 Task: Learn more about a business.
Action: Mouse moved to (719, 96)
Screenshot: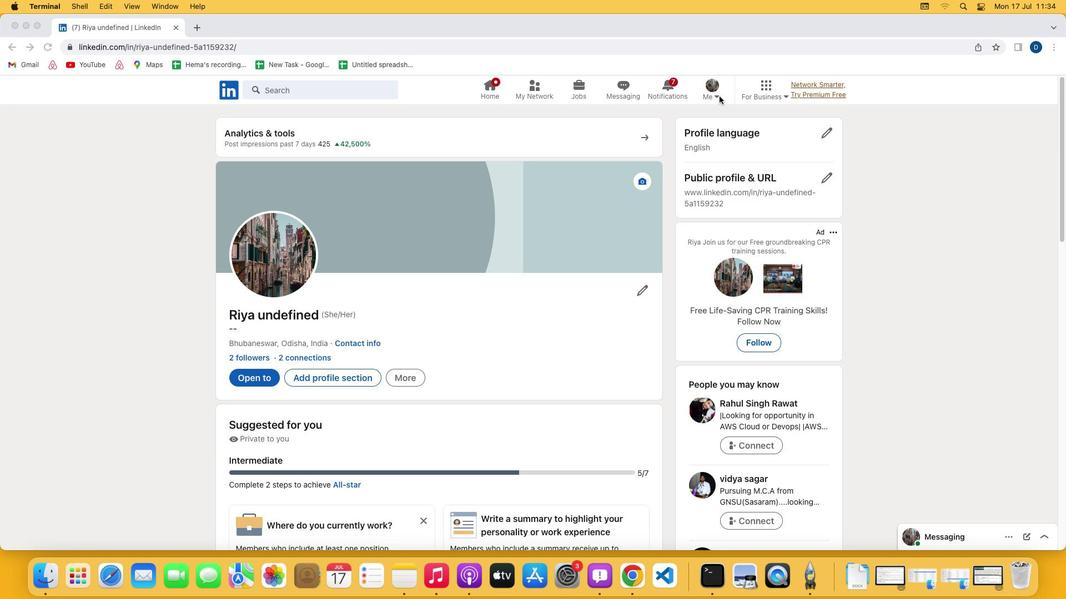 
Action: Mouse pressed left at (719, 96)
Screenshot: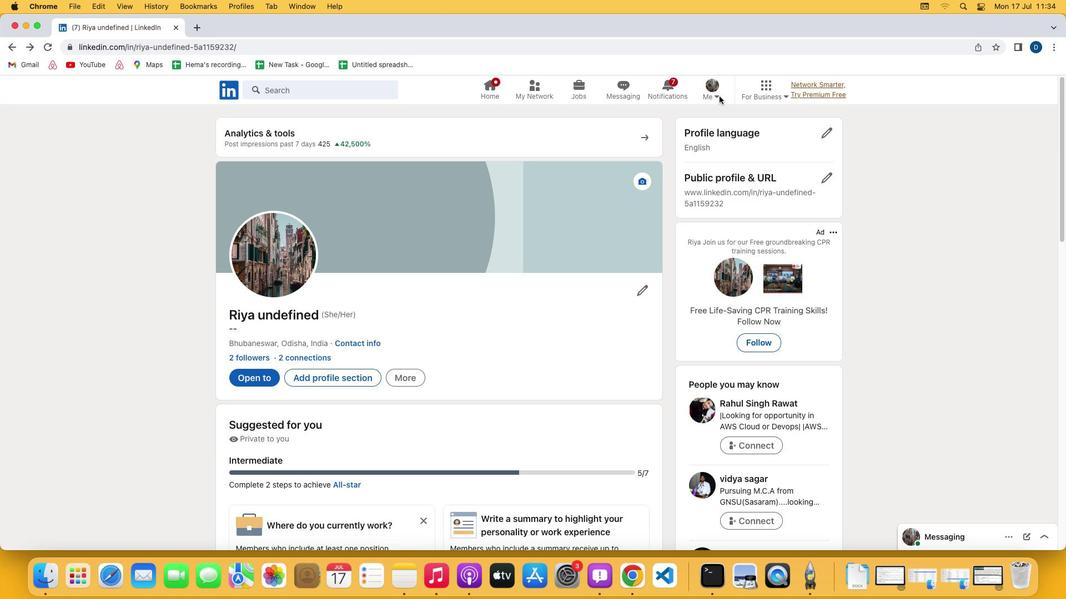 
Action: Mouse moved to (716, 96)
Screenshot: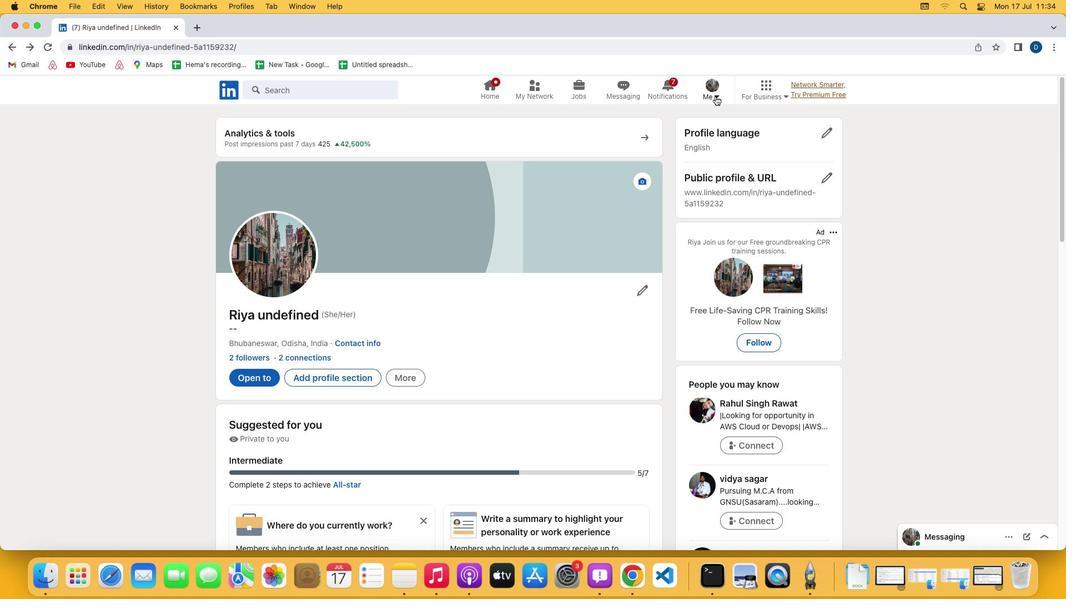
Action: Mouse pressed left at (716, 96)
Screenshot: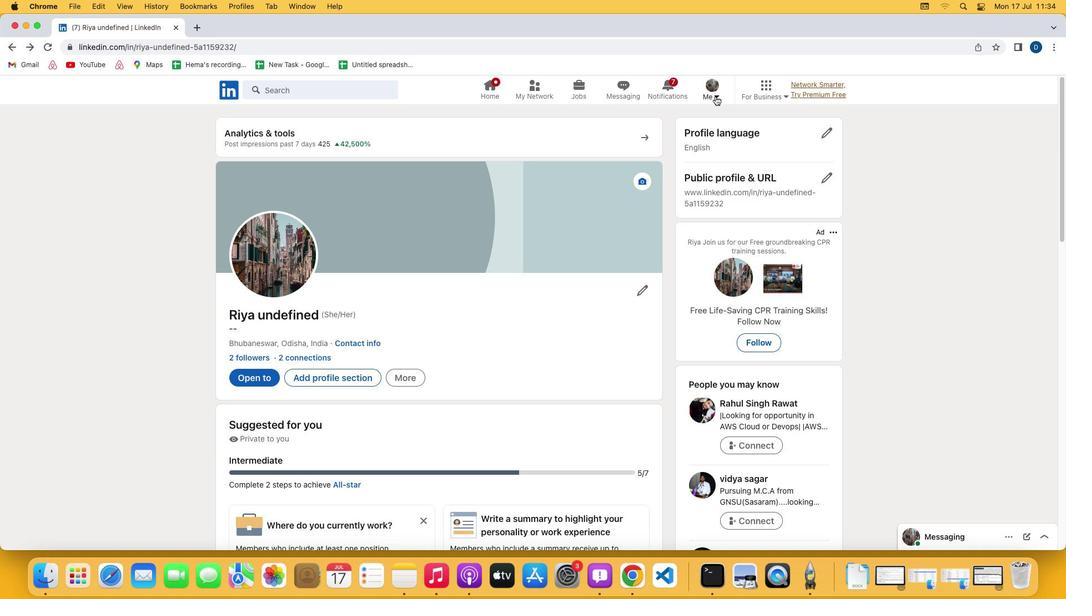 
Action: Mouse moved to (623, 210)
Screenshot: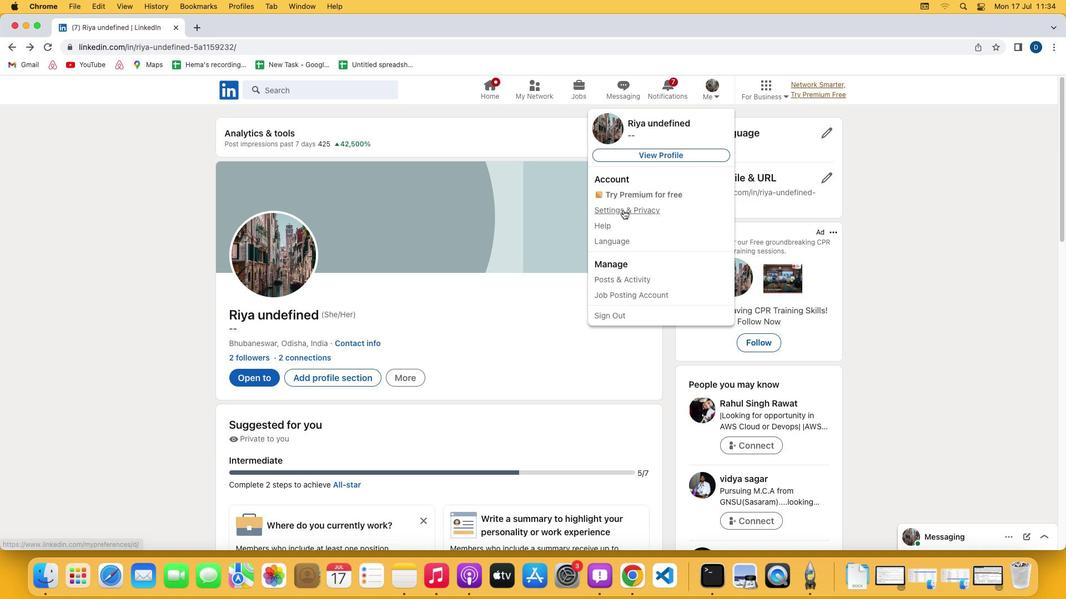 
Action: Mouse pressed left at (623, 210)
Screenshot: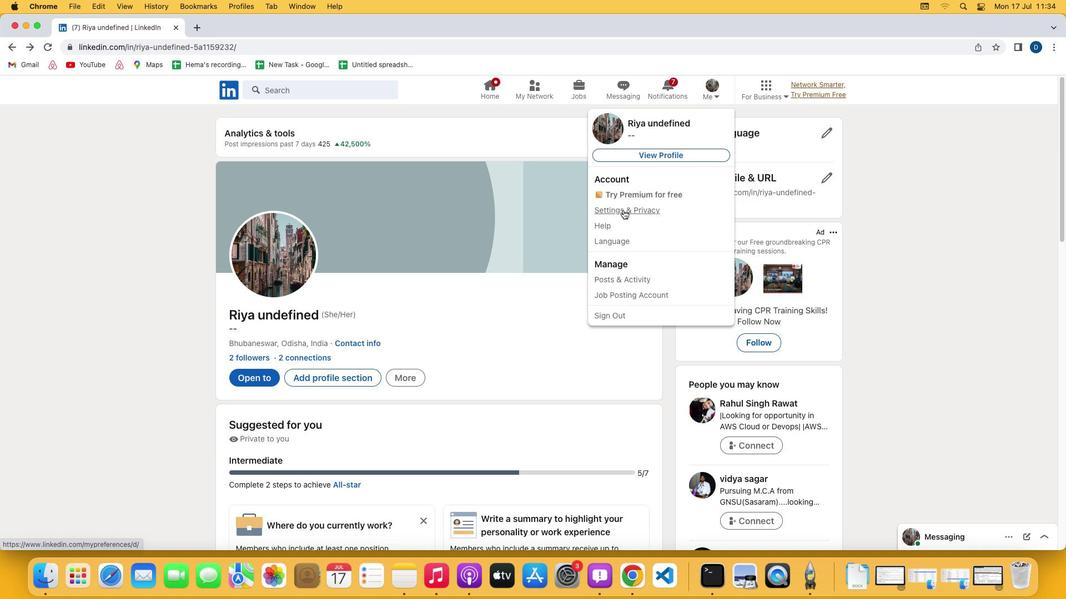 
Action: Mouse moved to (587, 281)
Screenshot: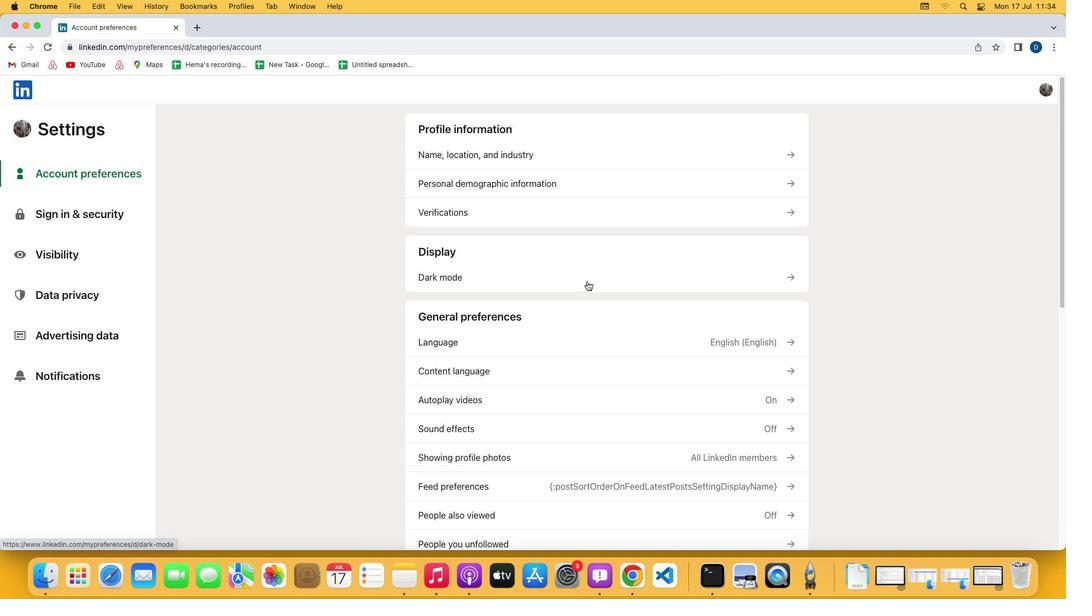 
Action: Mouse scrolled (587, 281) with delta (0, 0)
Screenshot: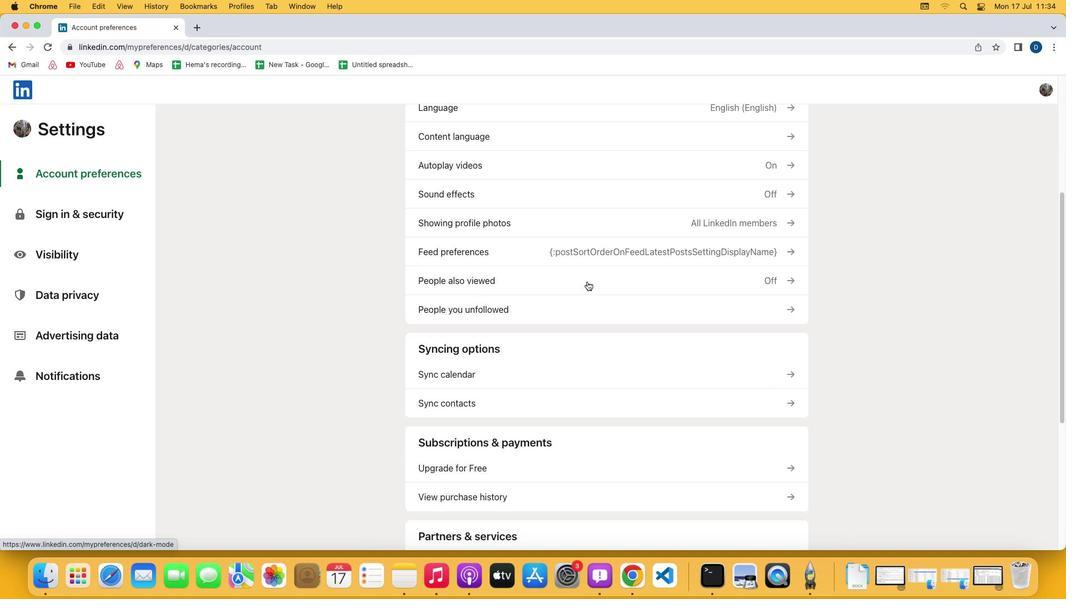 
Action: Mouse moved to (587, 281)
Screenshot: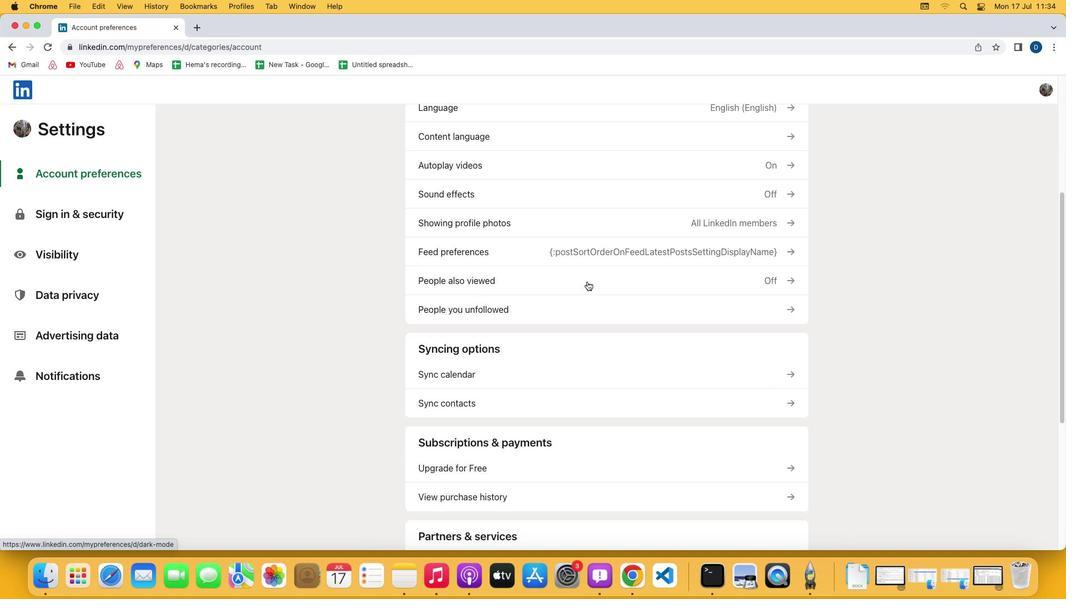 
Action: Mouse scrolled (587, 281) with delta (0, 0)
Screenshot: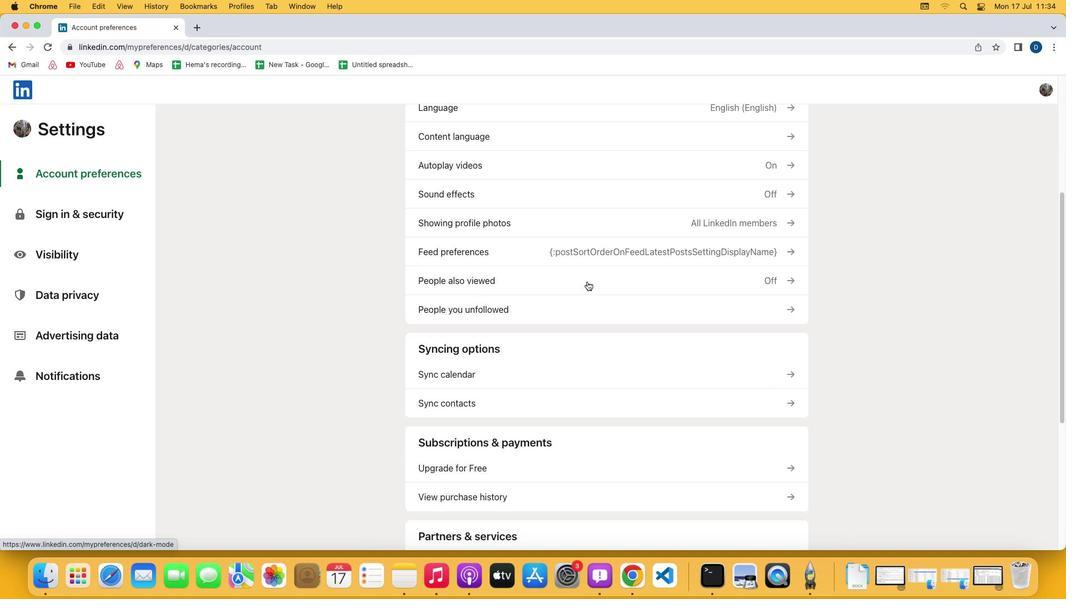 
Action: Mouse scrolled (587, 281) with delta (0, -1)
Screenshot: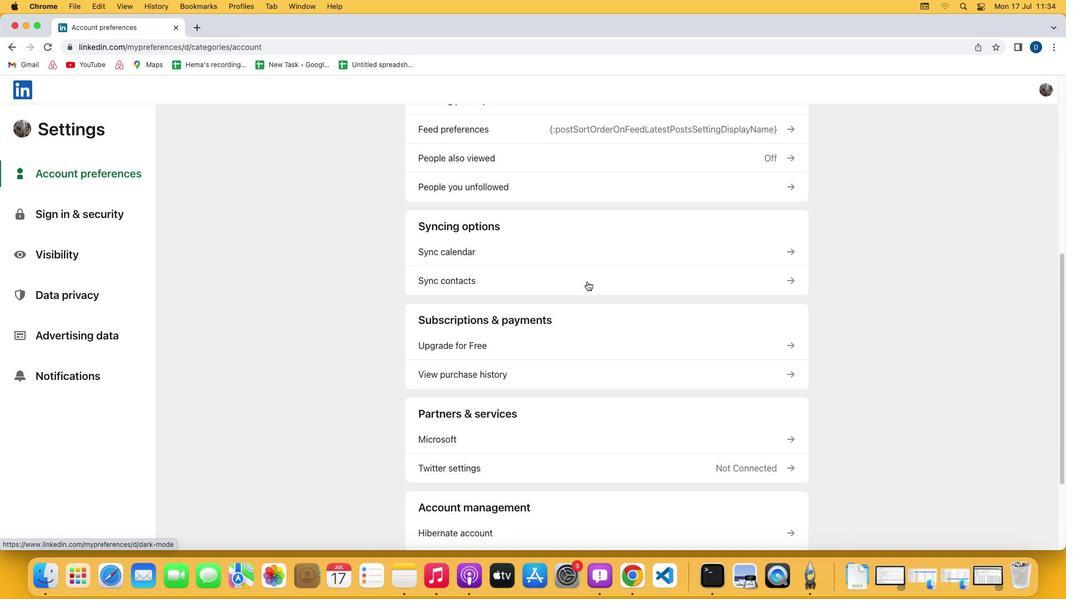
Action: Mouse scrolled (587, 281) with delta (0, -2)
Screenshot: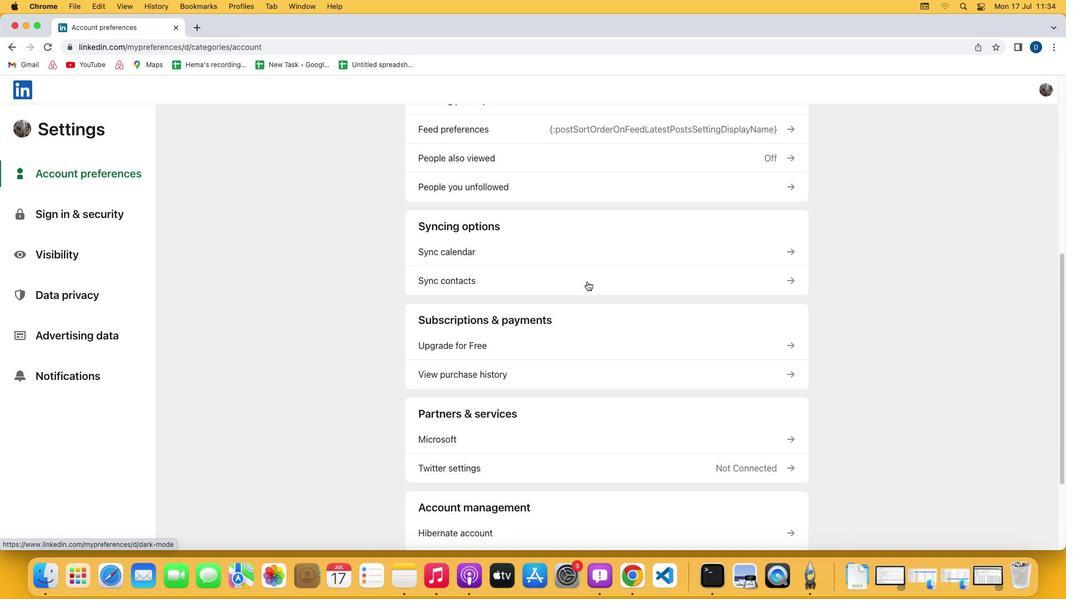 
Action: Mouse scrolled (587, 281) with delta (0, -3)
Screenshot: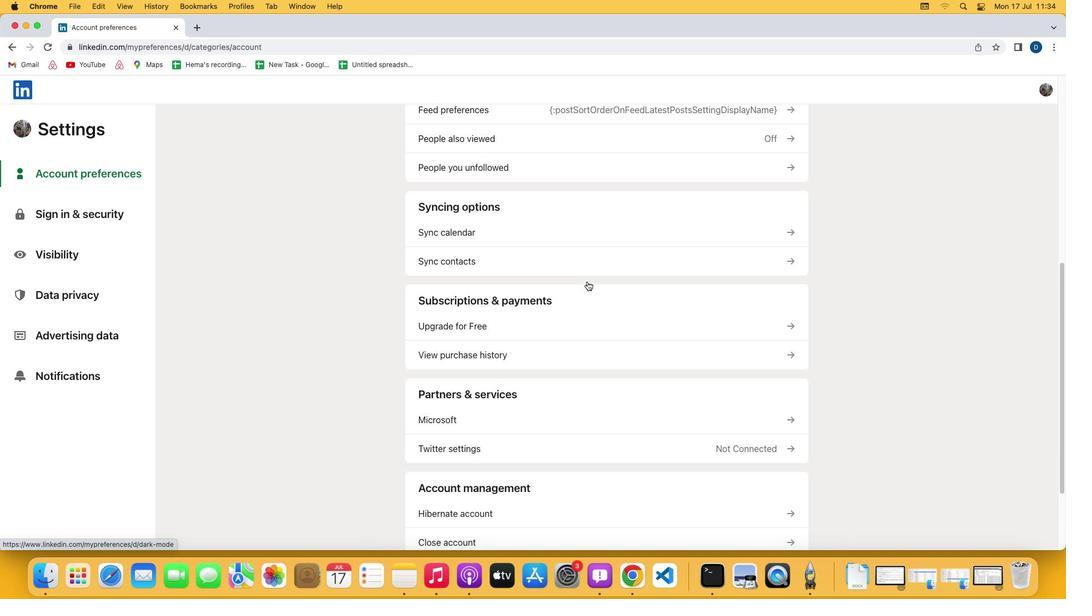 
Action: Mouse scrolled (587, 281) with delta (0, 0)
Screenshot: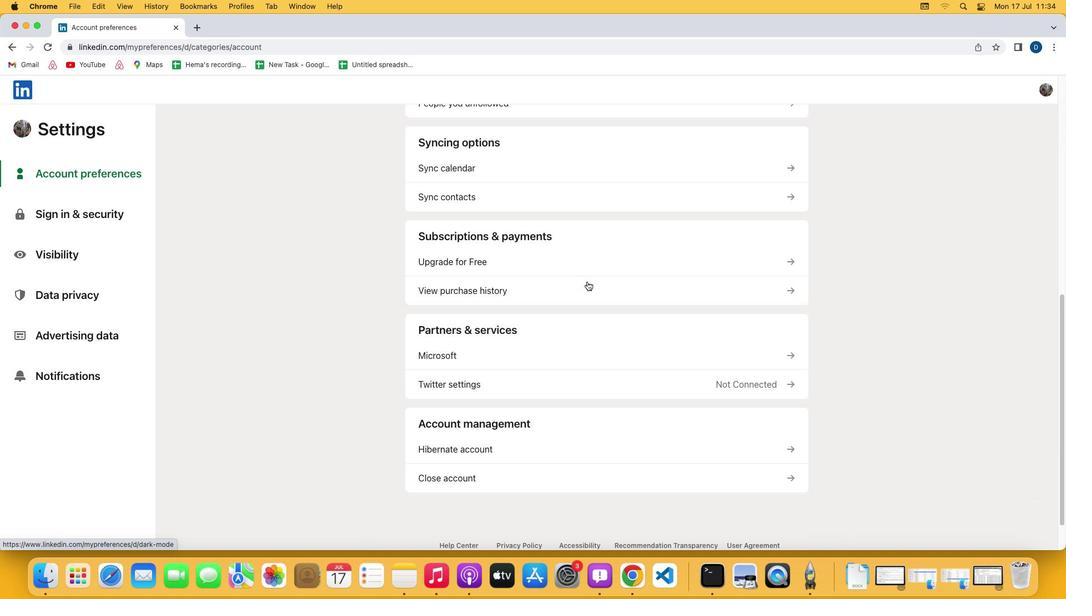 
Action: Mouse scrolled (587, 281) with delta (0, 0)
Screenshot: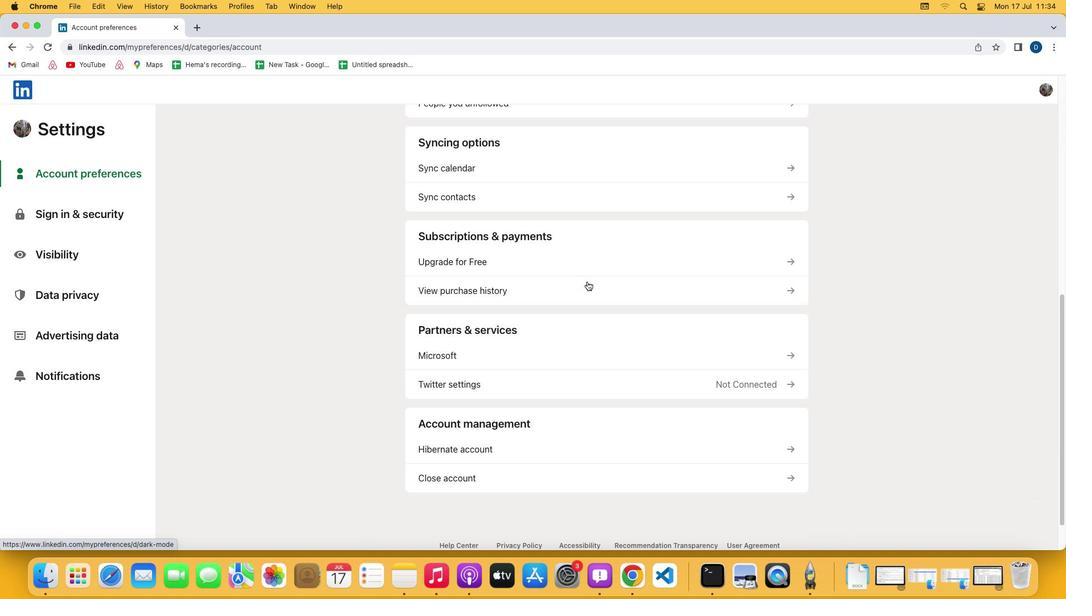 
Action: Mouse scrolled (587, 281) with delta (0, -1)
Screenshot: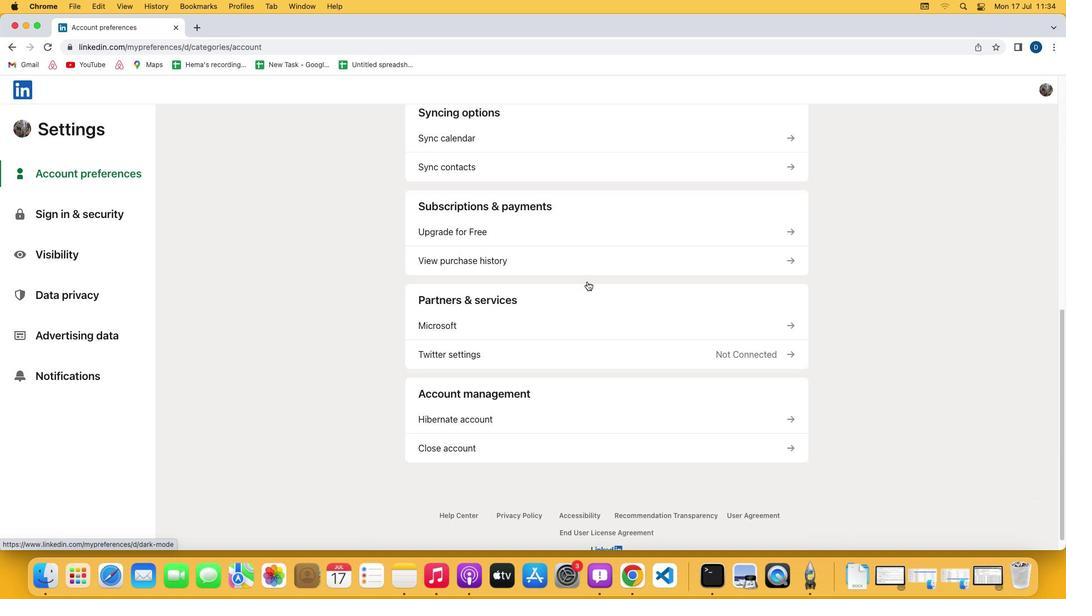 
Action: Mouse scrolled (587, 281) with delta (0, -2)
Screenshot: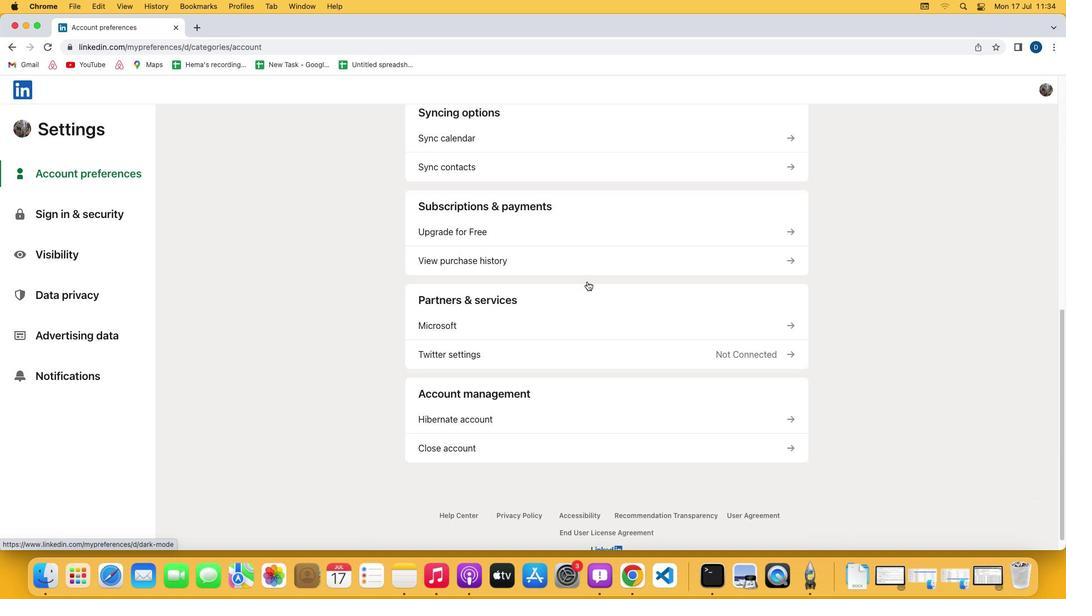 
Action: Mouse moved to (546, 220)
Screenshot: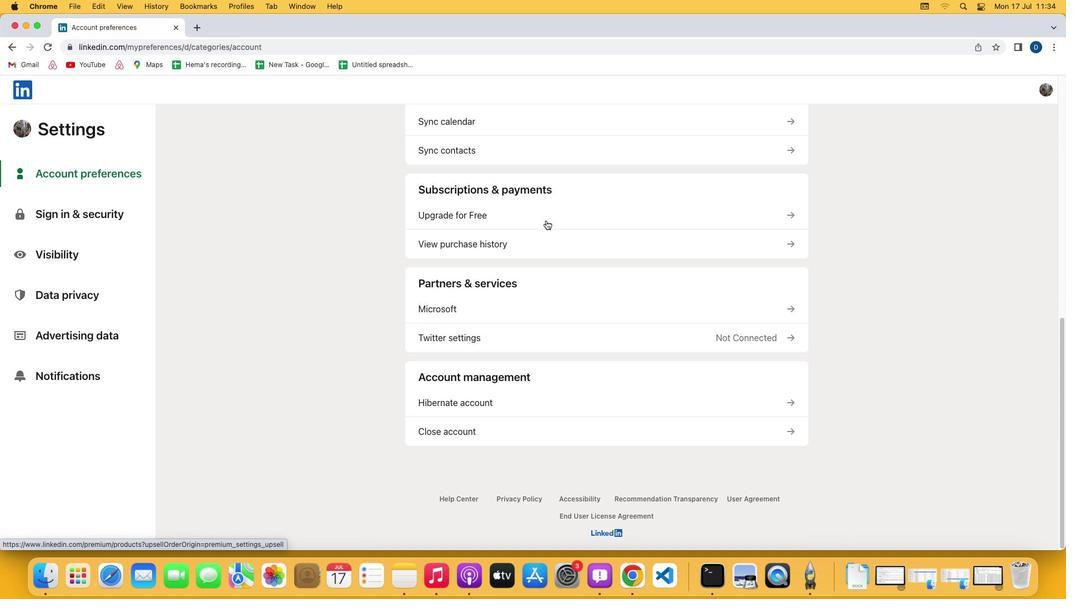 
Action: Mouse pressed left at (546, 220)
Screenshot: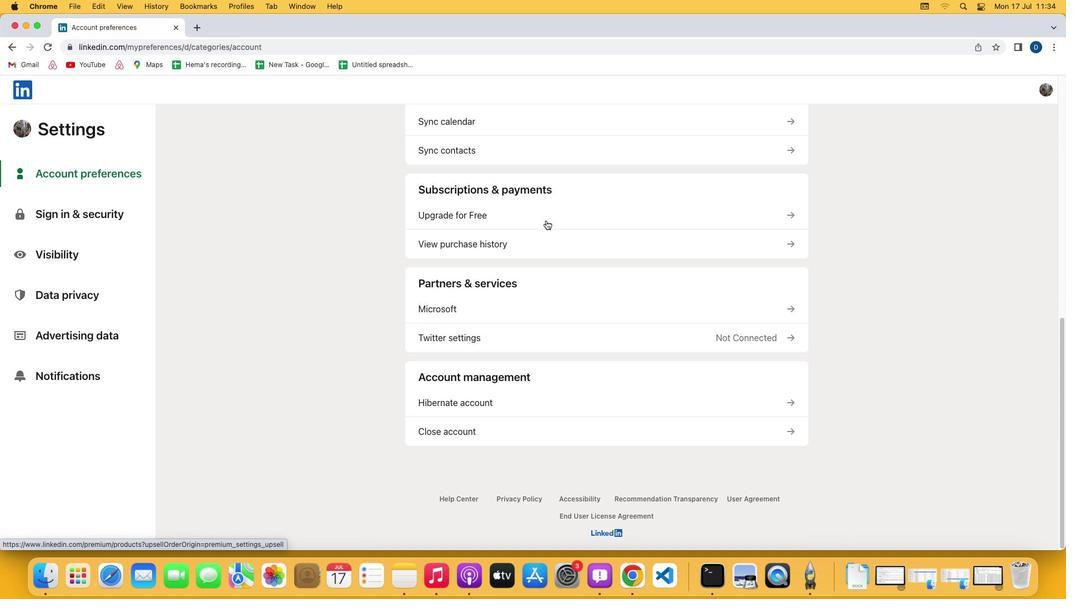 
Action: Mouse moved to (434, 324)
Screenshot: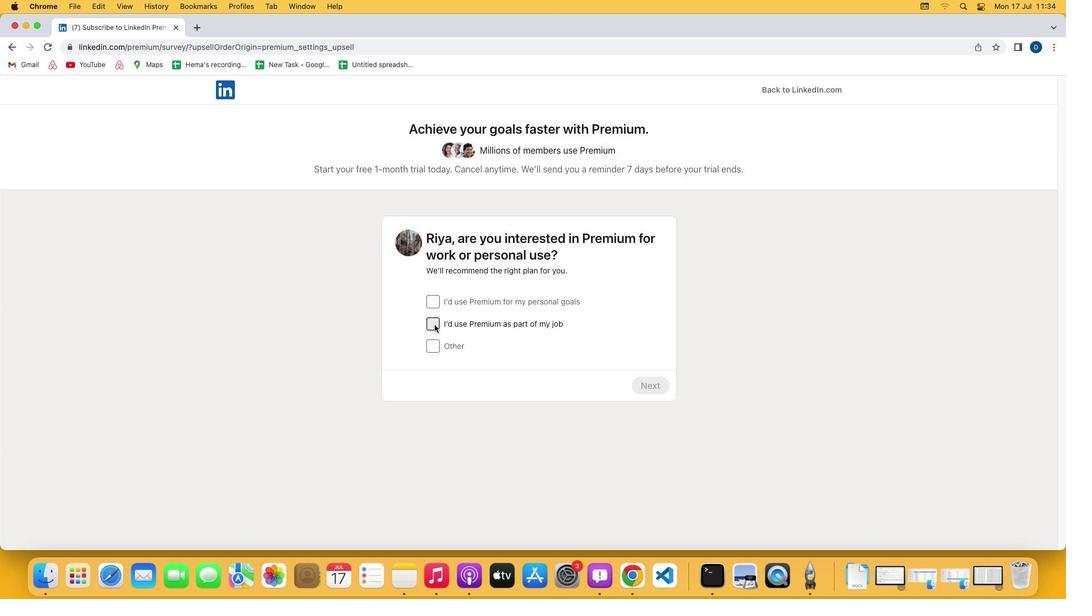 
Action: Mouse pressed left at (434, 324)
Screenshot: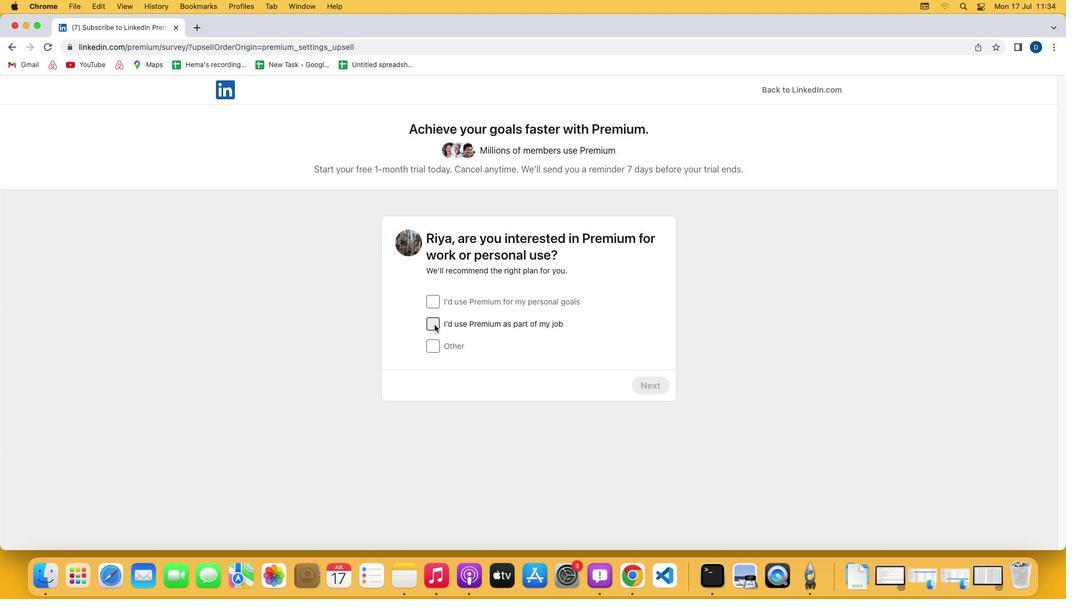 
Action: Mouse moved to (638, 381)
Screenshot: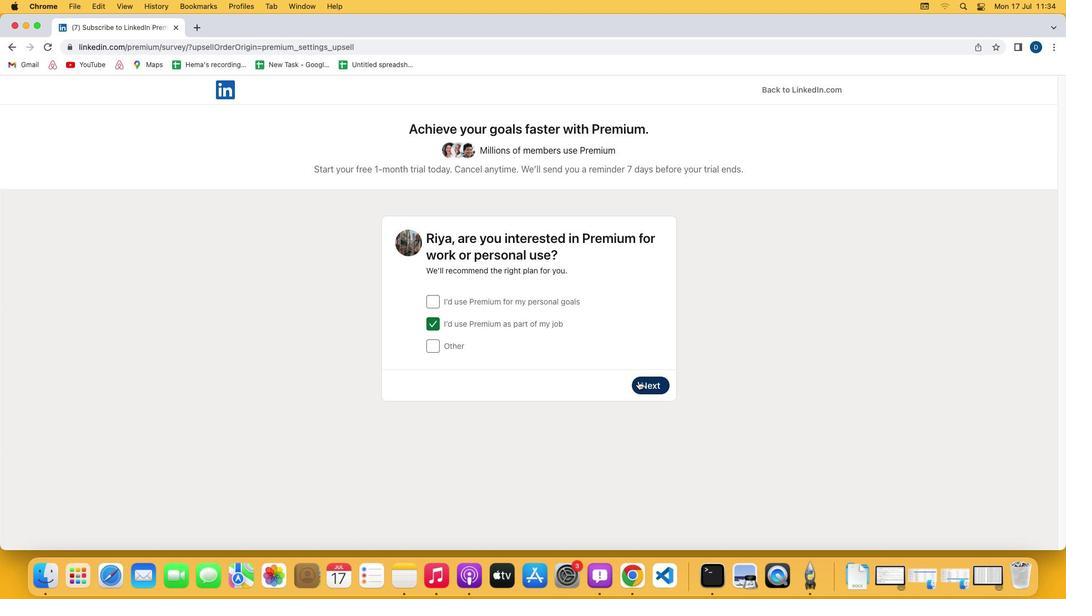 
Action: Mouse pressed left at (638, 381)
Screenshot: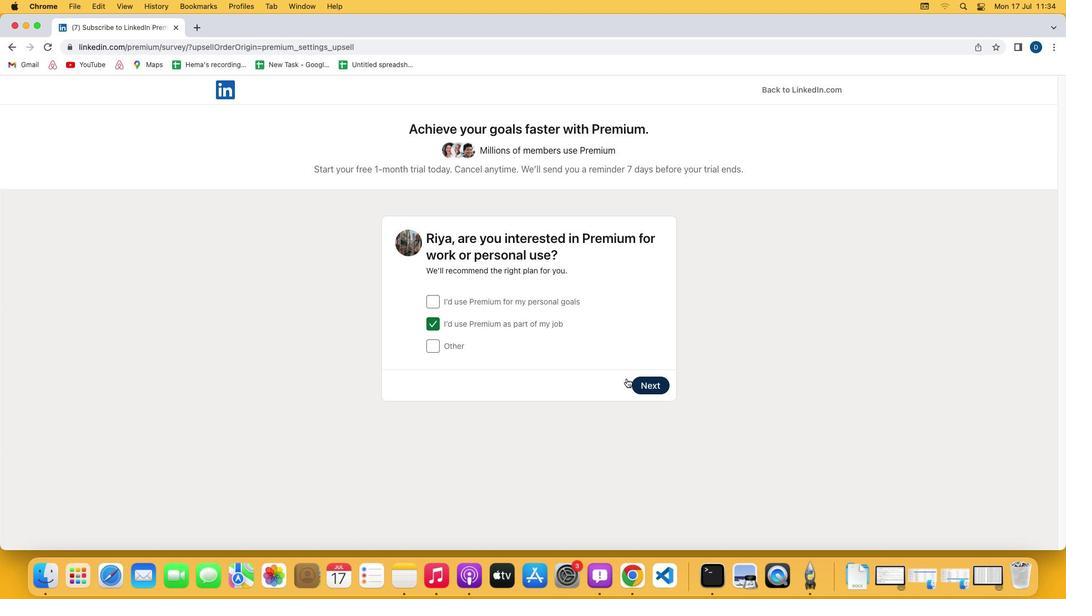 
Action: Mouse moved to (660, 458)
Screenshot: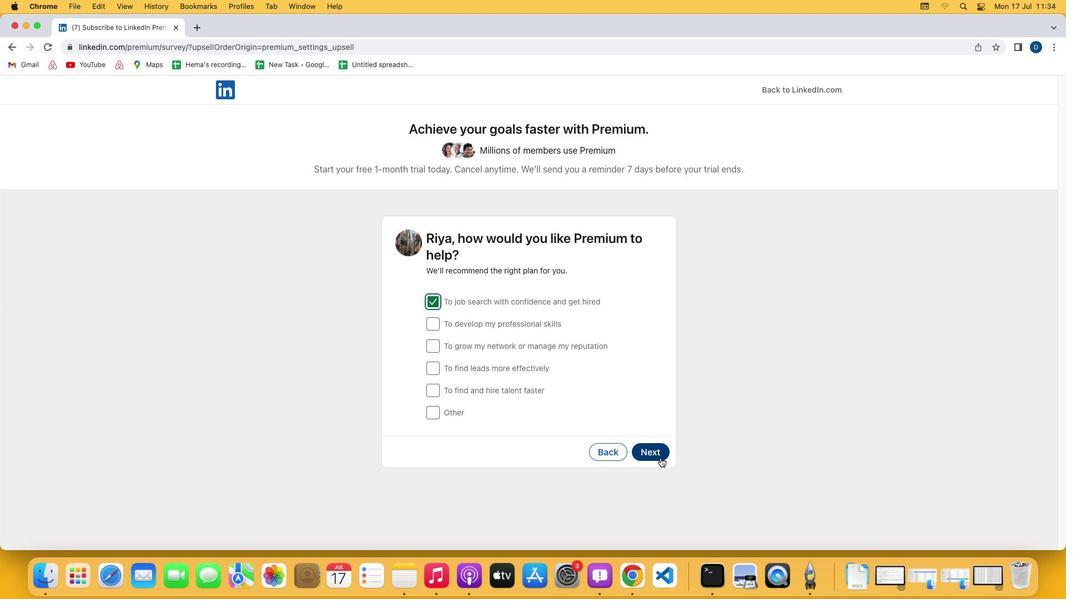 
Action: Mouse pressed left at (660, 458)
Screenshot: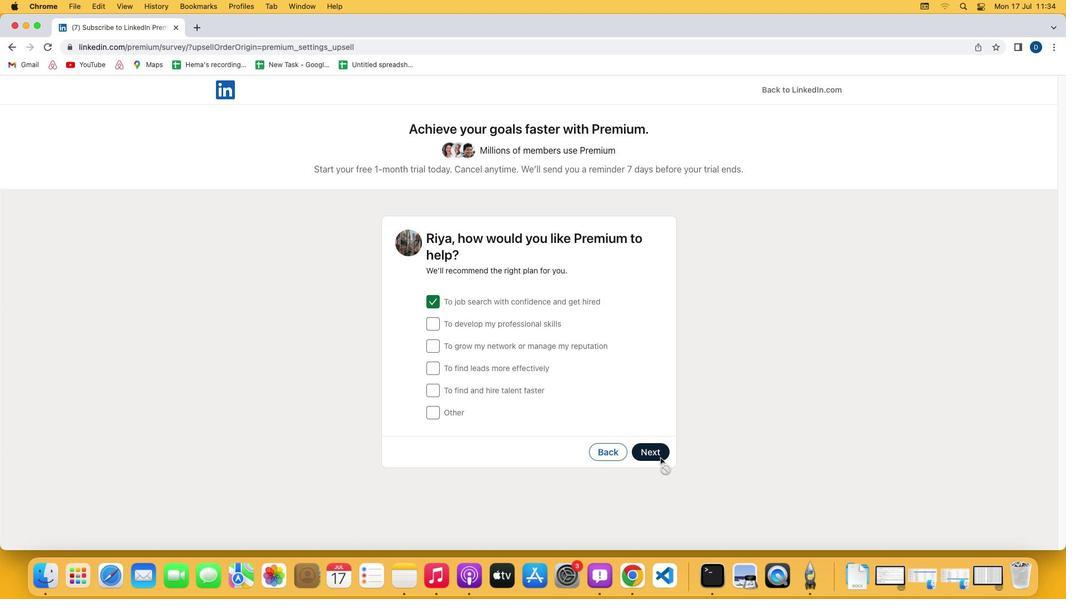 
Action: Mouse moved to (434, 325)
Screenshot: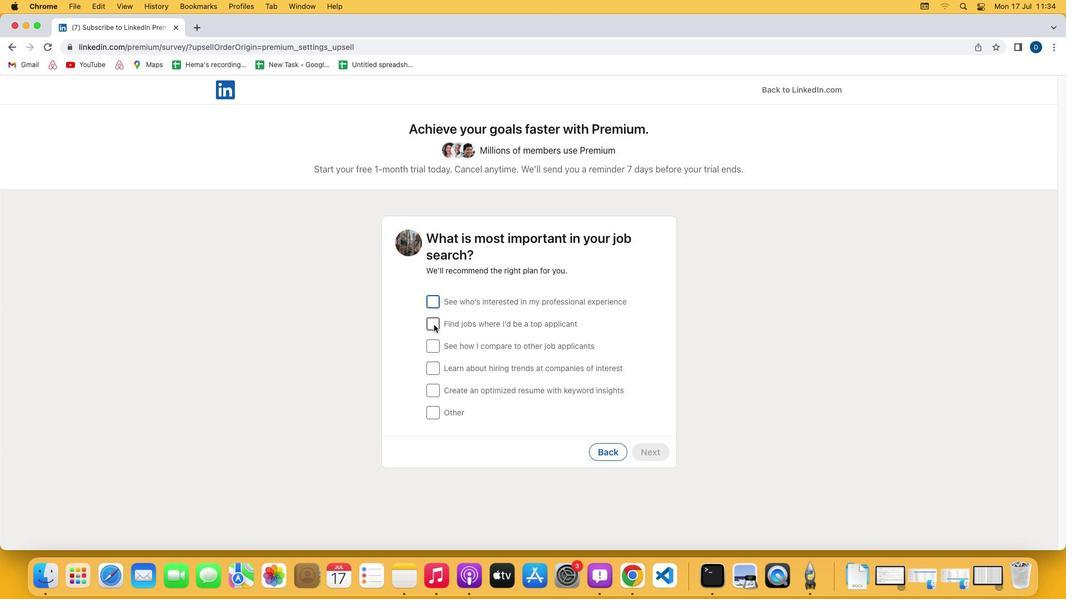 
Action: Mouse pressed left at (434, 325)
Screenshot: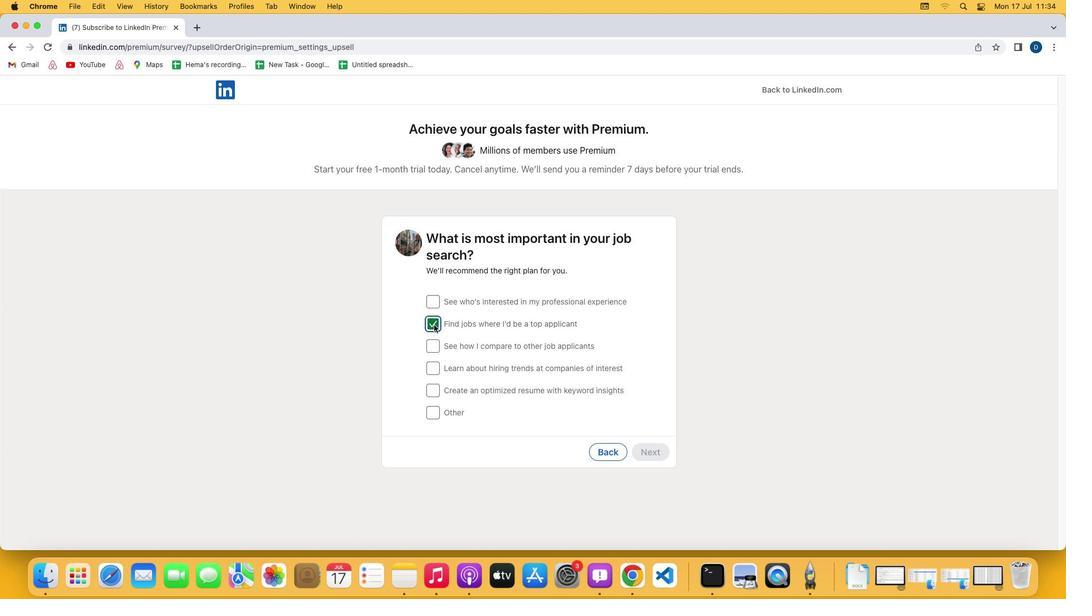 
Action: Mouse moved to (654, 452)
Screenshot: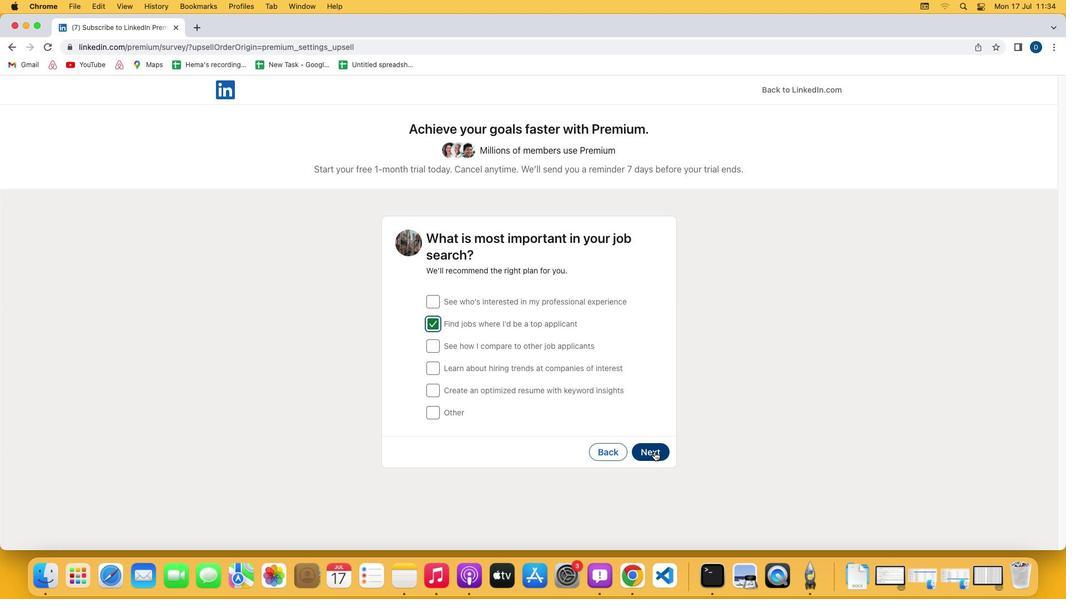 
Action: Mouse pressed left at (654, 452)
Screenshot: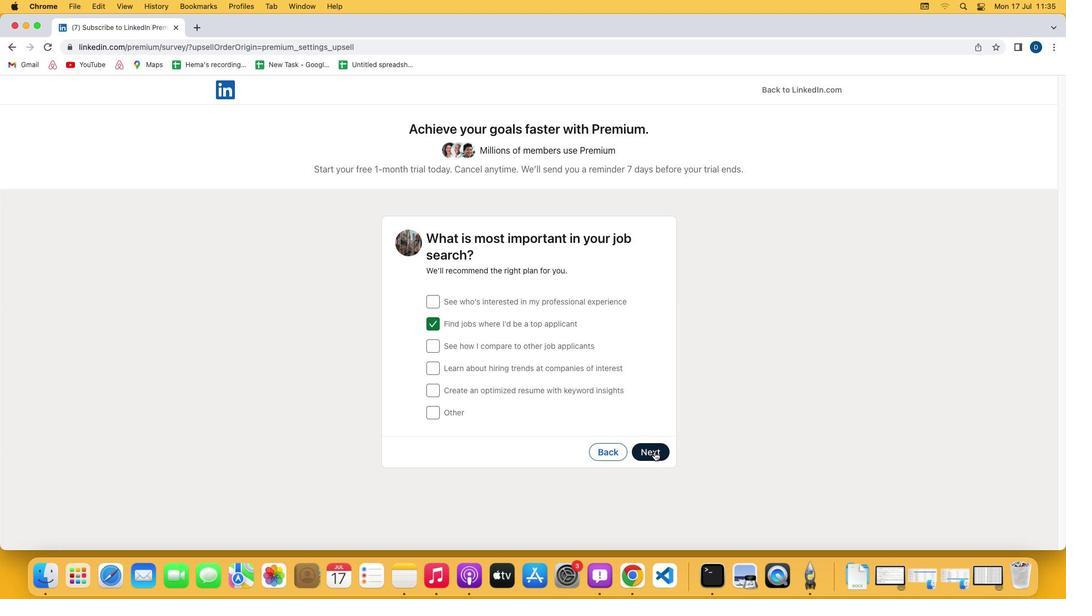
Action: Mouse moved to (549, 428)
Screenshot: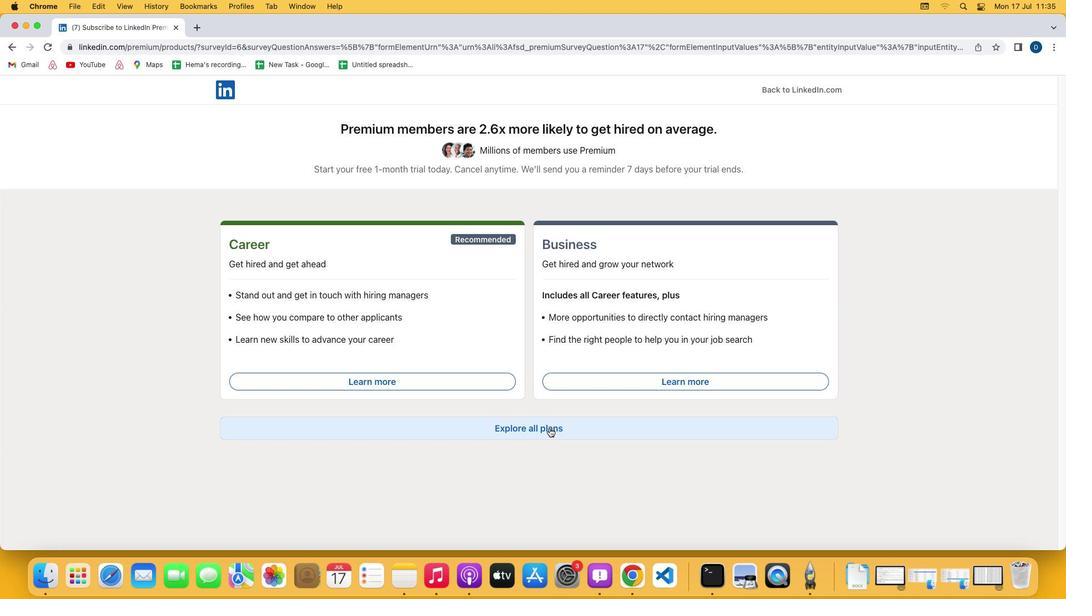 
Action: Mouse pressed left at (549, 428)
Screenshot: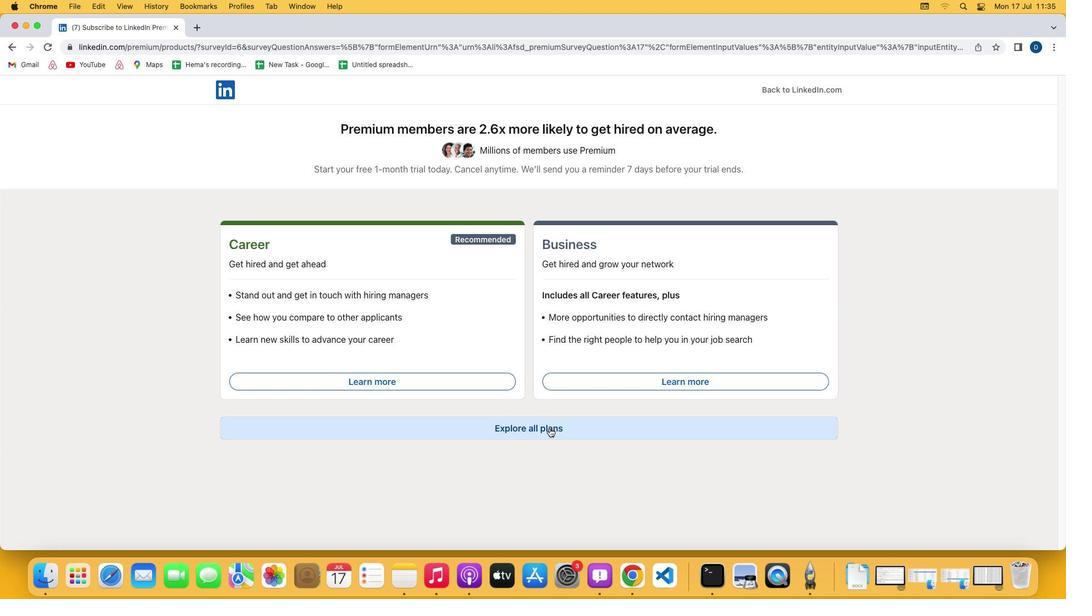 
Action: Mouse moved to (479, 458)
Screenshot: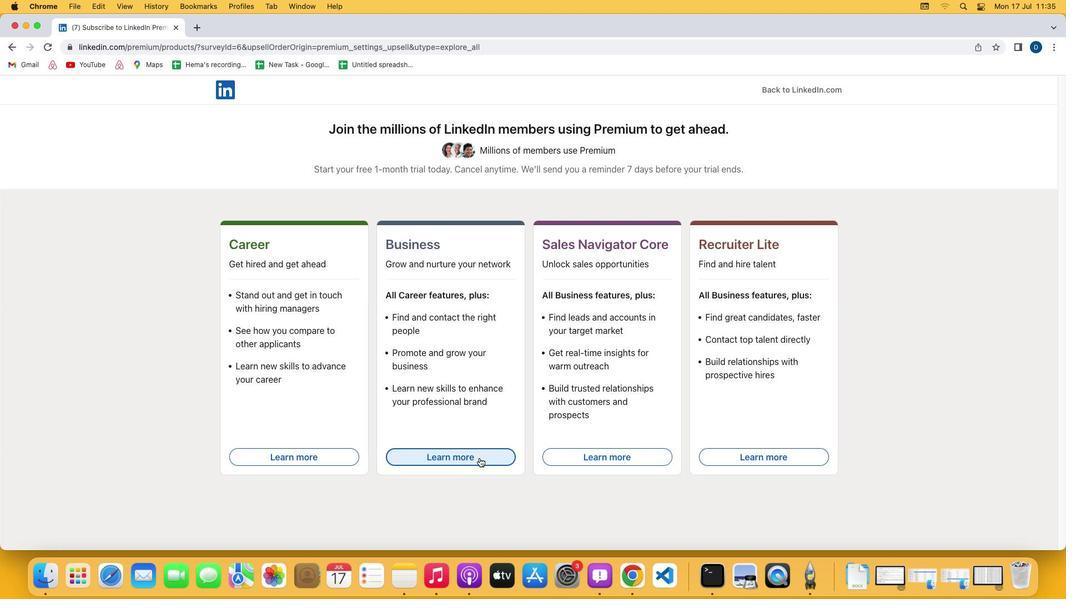 
Action: Mouse pressed left at (479, 458)
Screenshot: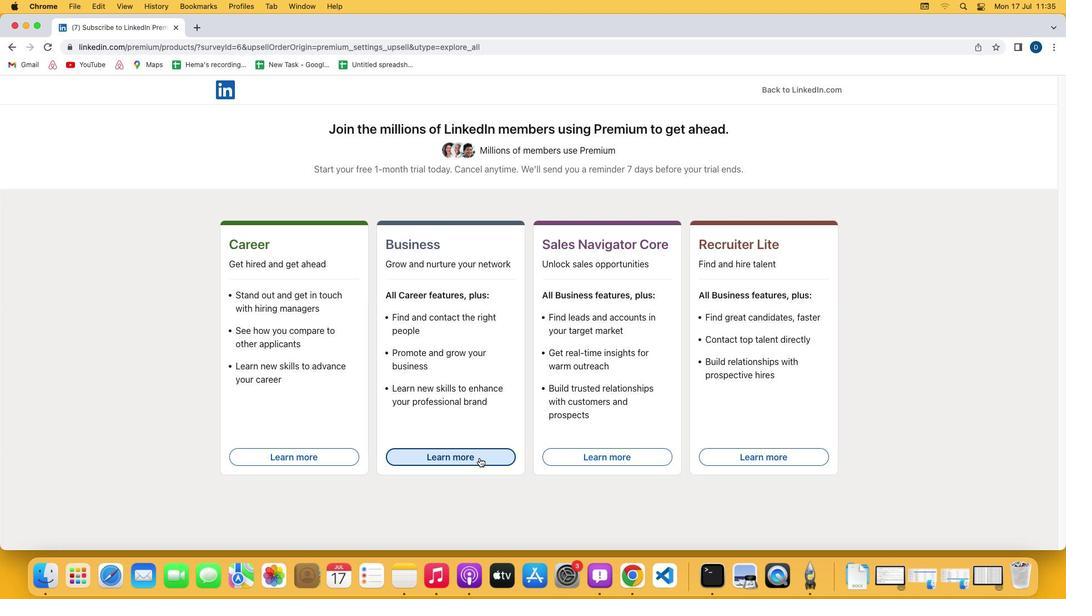 
